 Task: Notify me 30 minutes before the project deadline.
Action: Mouse moved to (1038, 170)
Screenshot: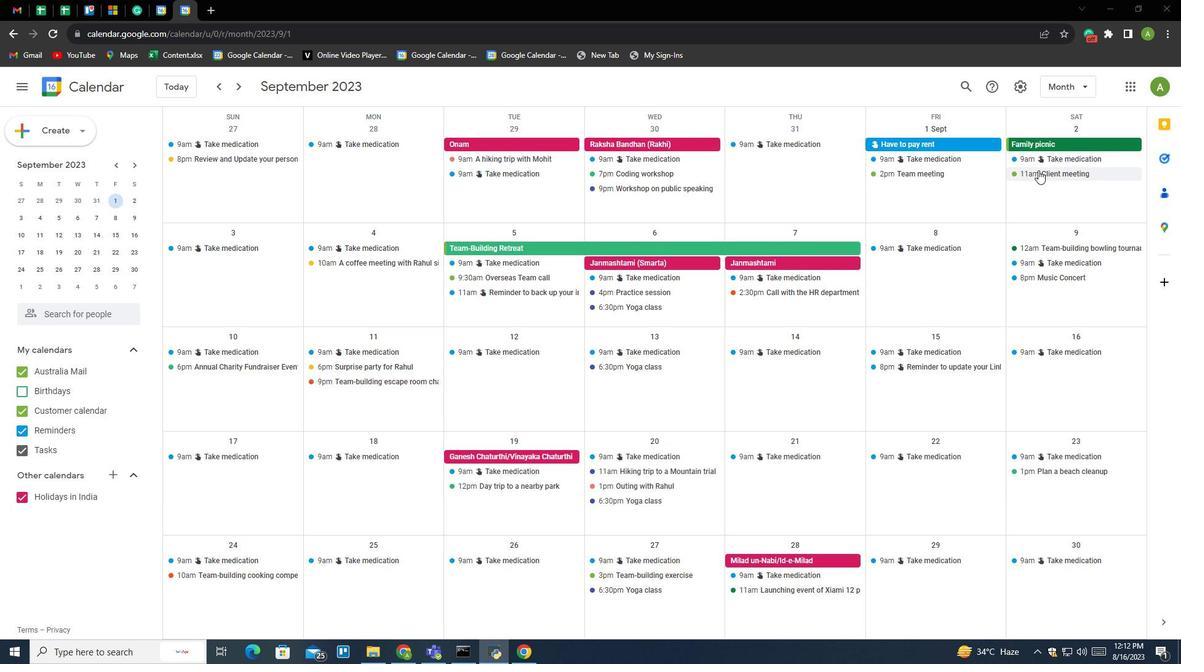 
Action: Mouse pressed left at (1038, 170)
Screenshot: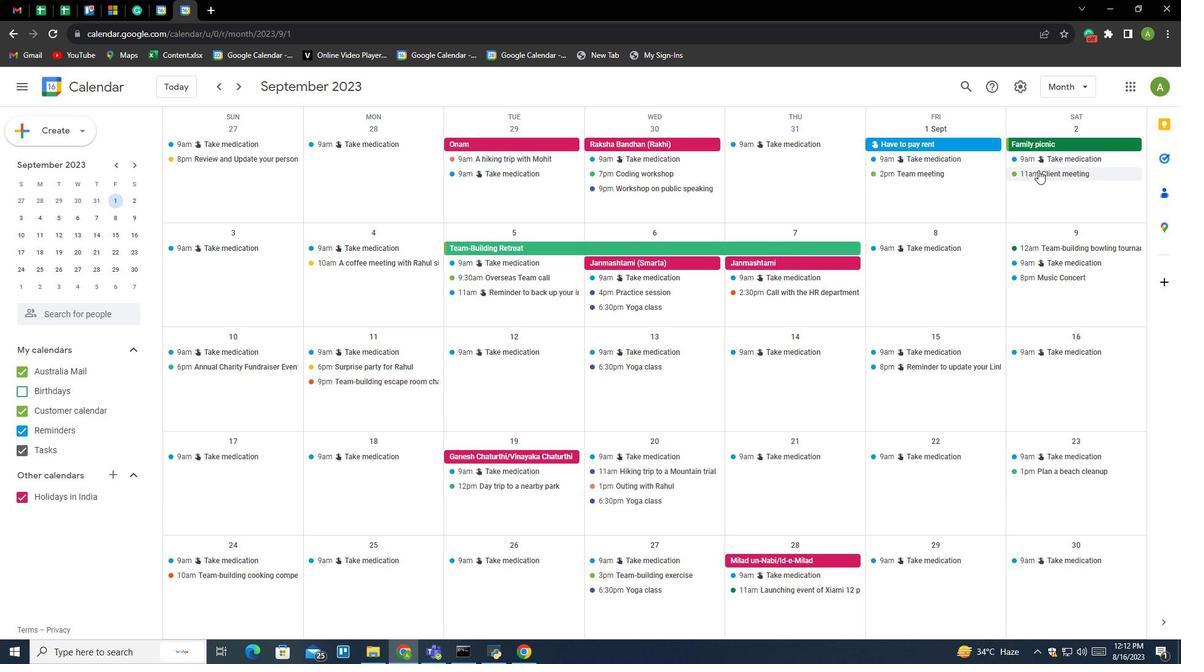 
Action: Mouse moved to (881, 181)
Screenshot: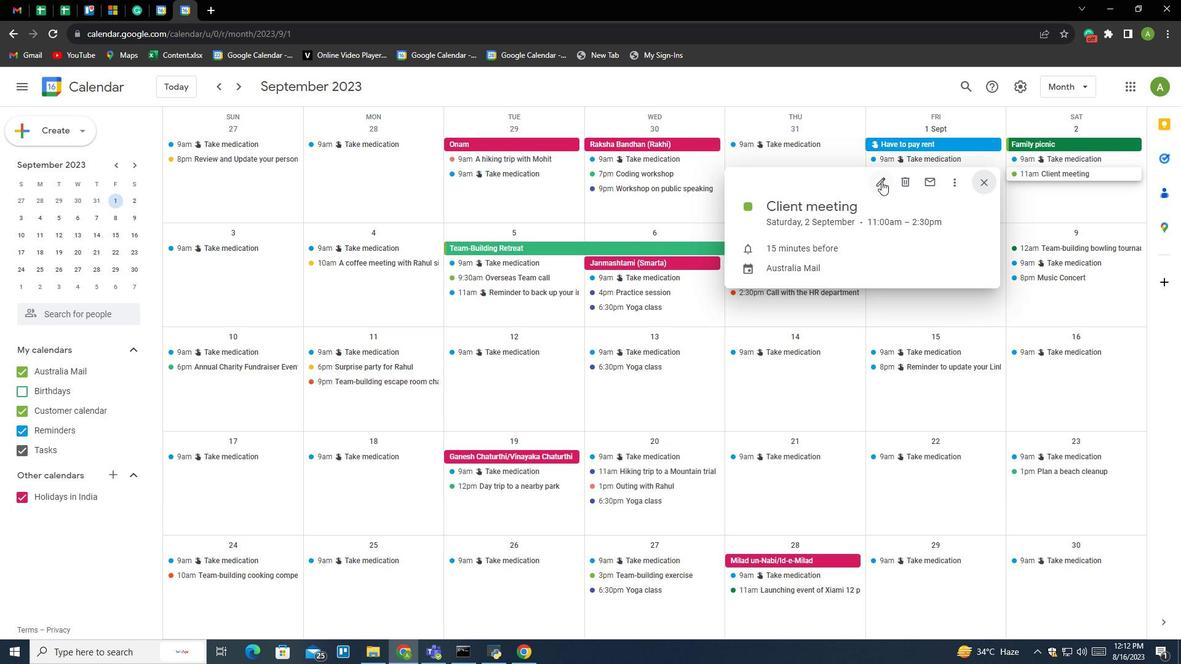 
Action: Mouse pressed left at (881, 181)
Screenshot: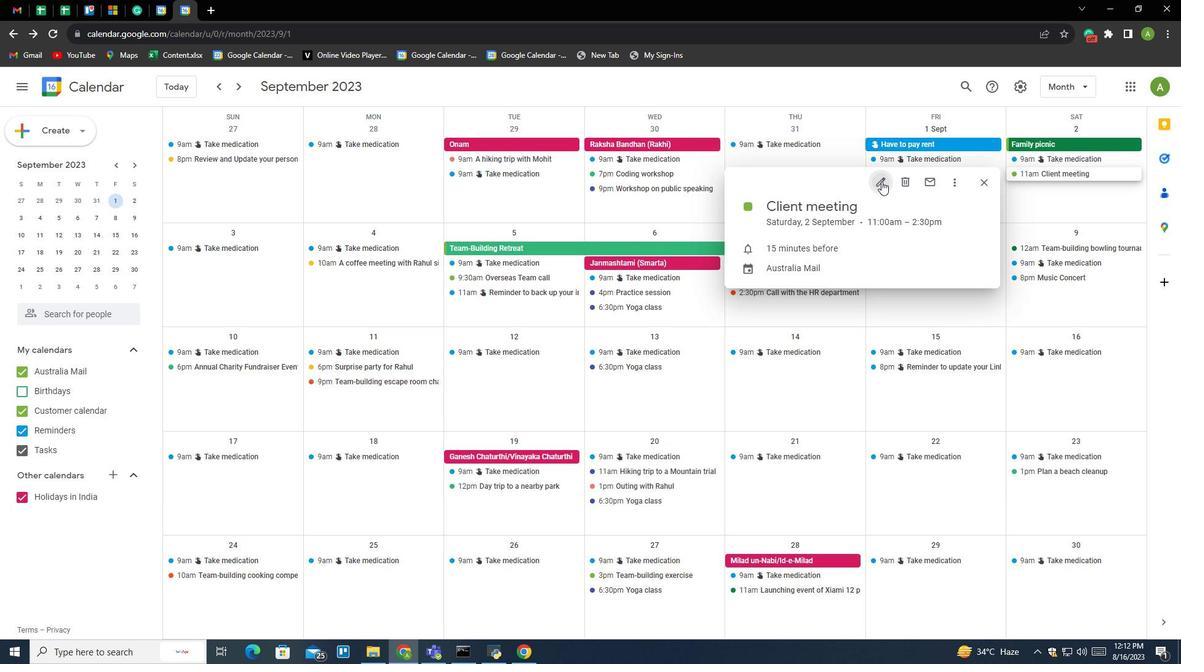 
Action: Mouse moved to (135, 283)
Screenshot: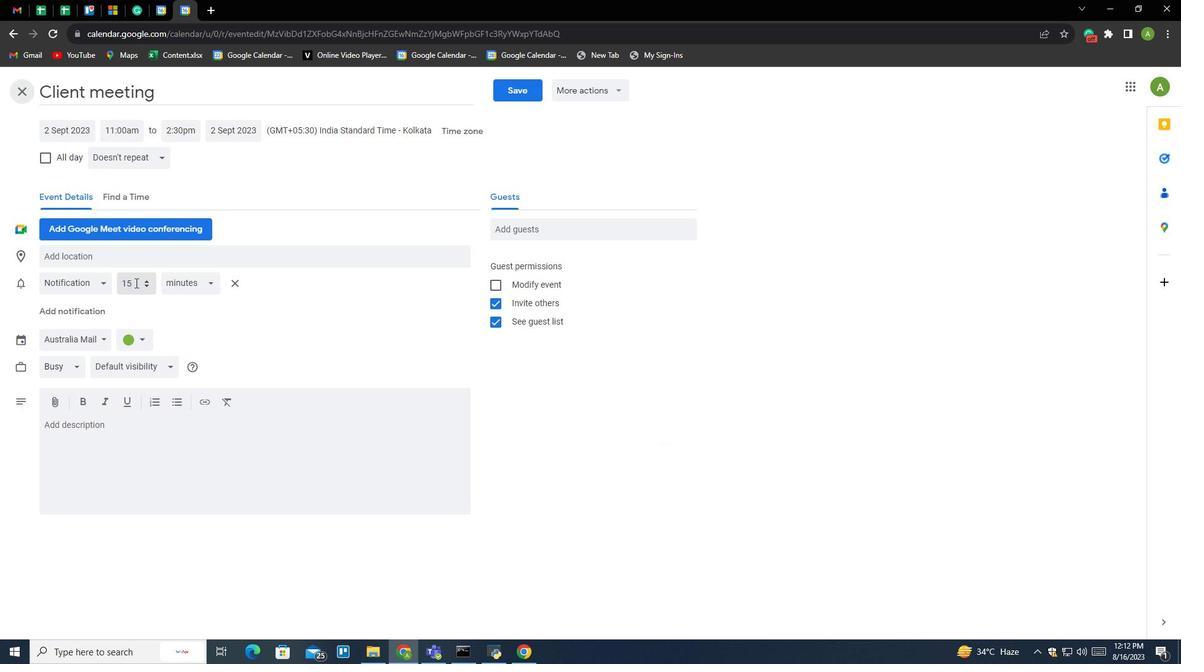 
Action: Mouse pressed left at (135, 283)
Screenshot: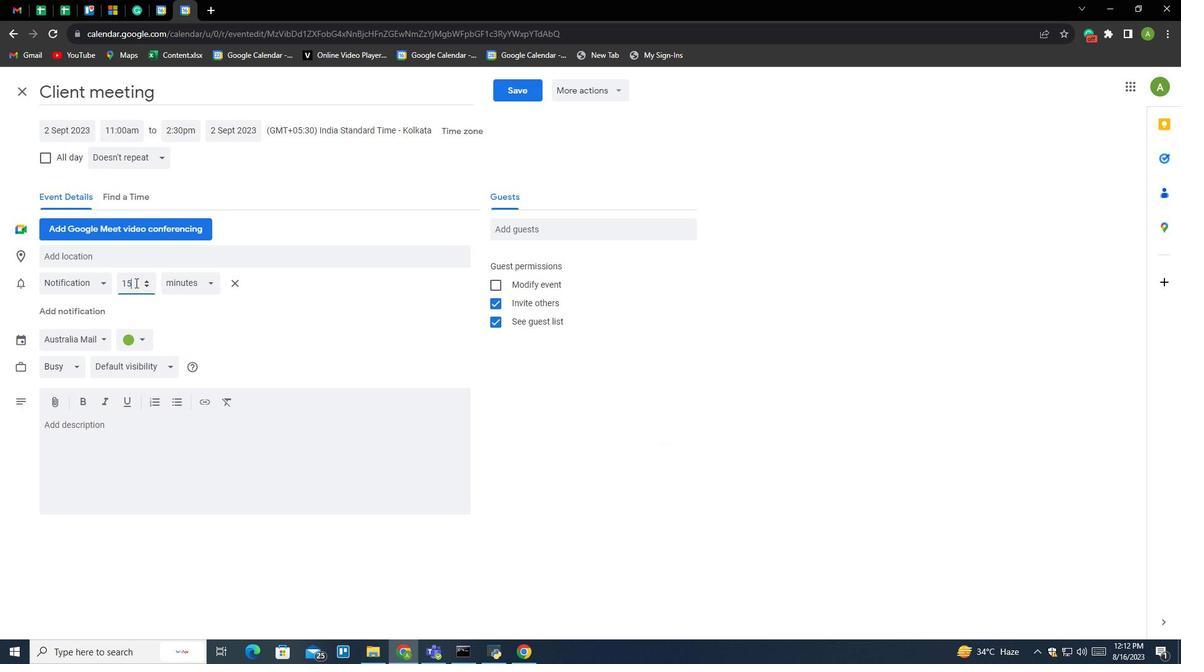 
Action: Key pressed <Key.backspace><Key.backspace>30
Screenshot: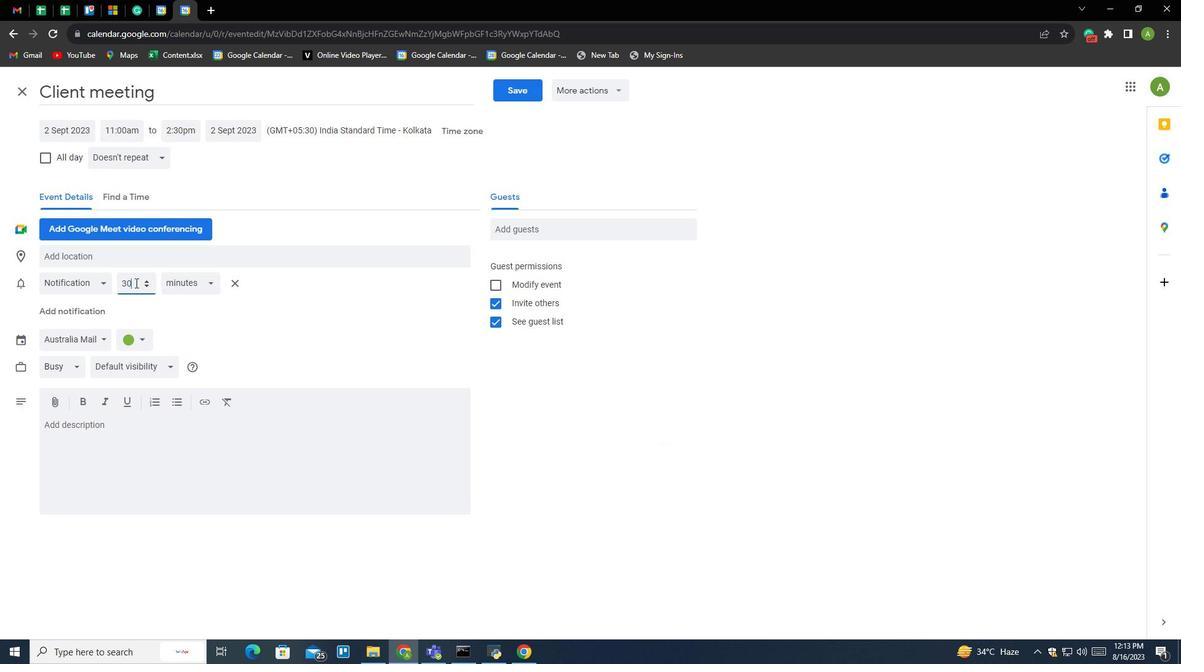 
Action: Mouse moved to (288, 343)
Screenshot: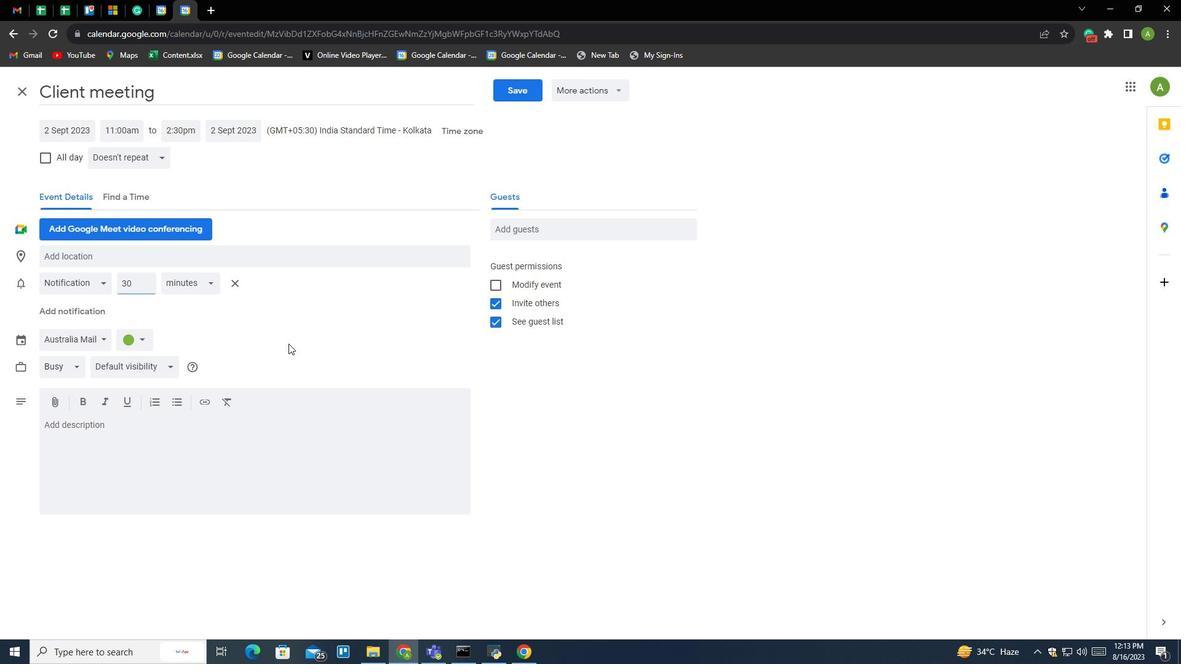 
Action: Mouse pressed left at (288, 343)
Screenshot: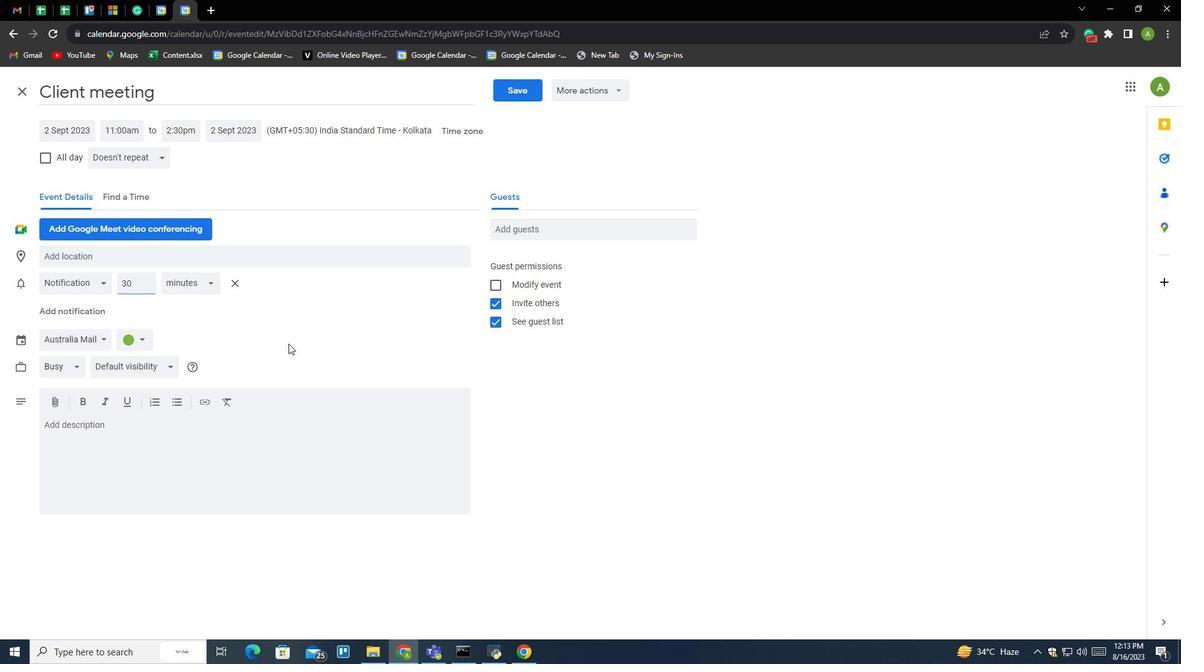 
Action: Mouse moved to (515, 93)
Screenshot: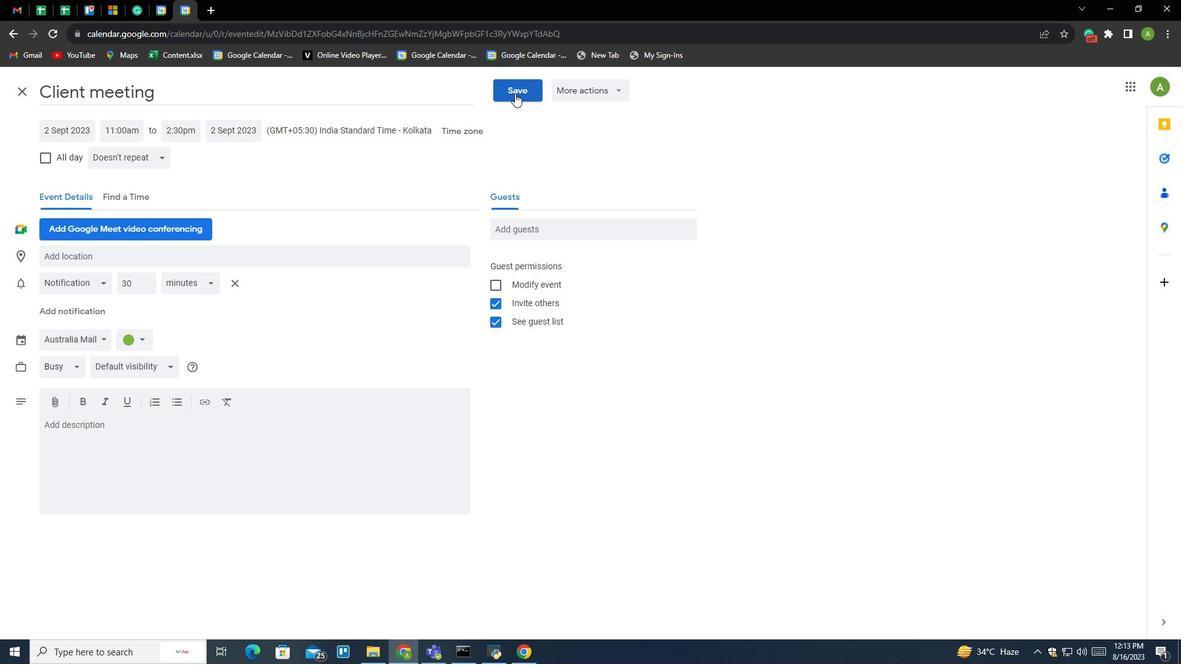 
Action: Mouse pressed left at (515, 93)
Screenshot: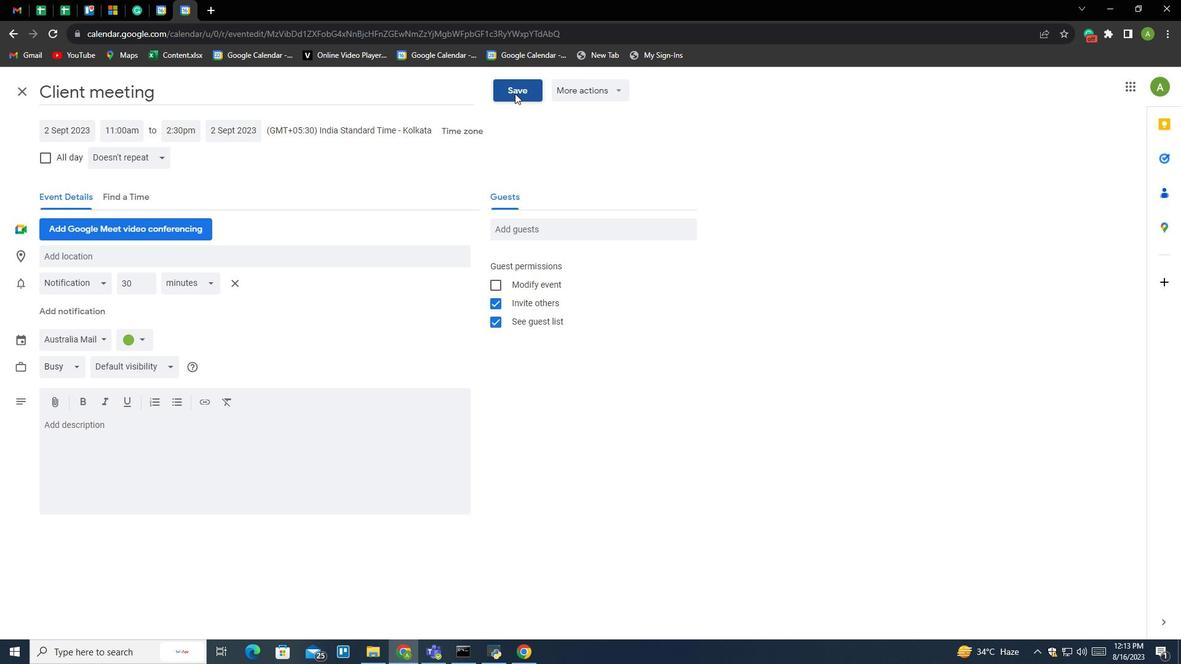 
Action: Mouse moved to (489, 276)
Screenshot: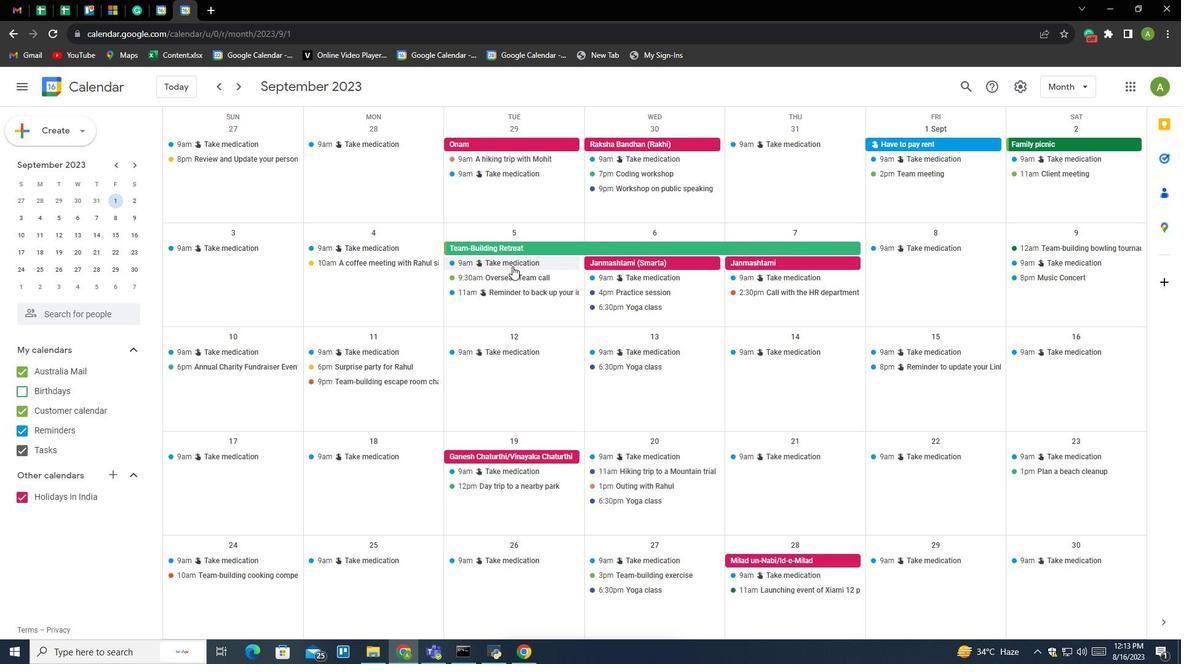 
